 Task: Create a scrum project WiseTech.
Action: Mouse moved to (208, 62)
Screenshot: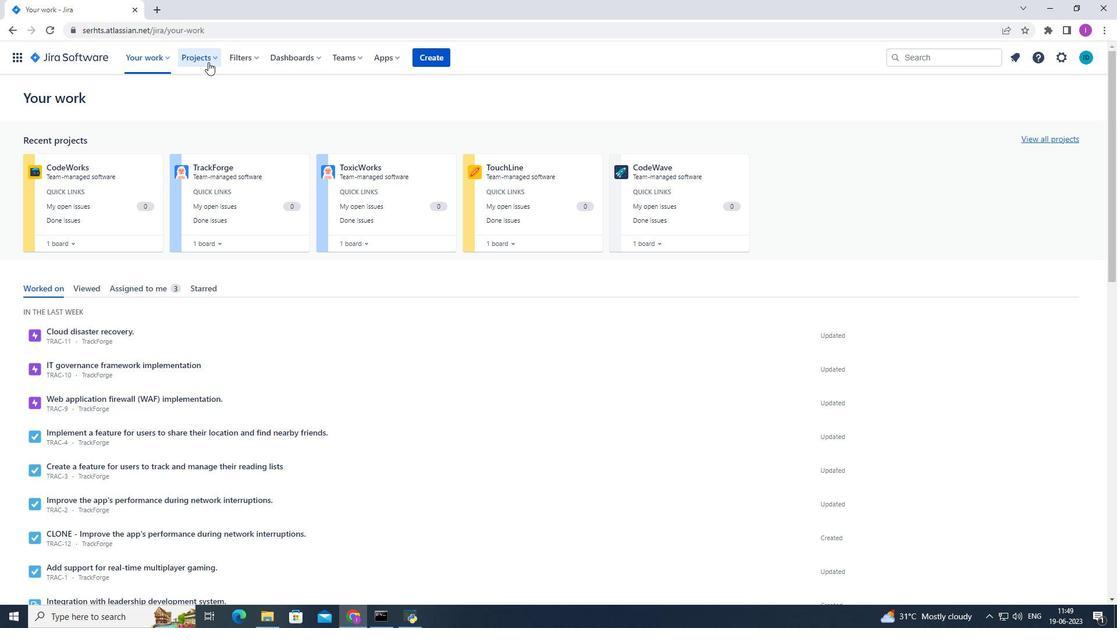 
Action: Mouse pressed left at (208, 62)
Screenshot: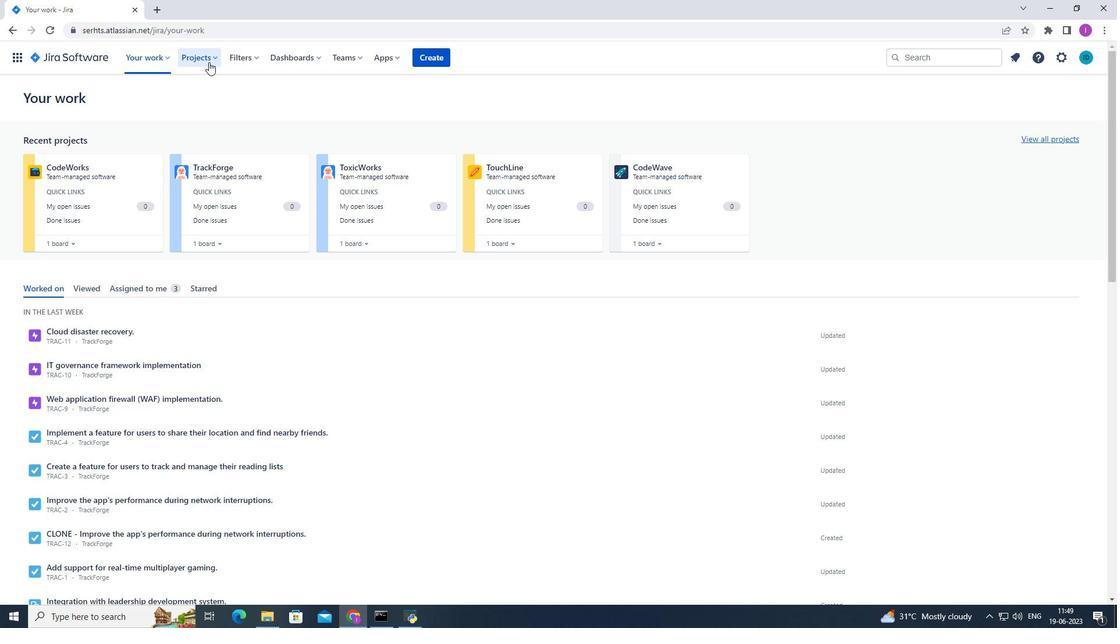 
Action: Mouse moved to (208, 295)
Screenshot: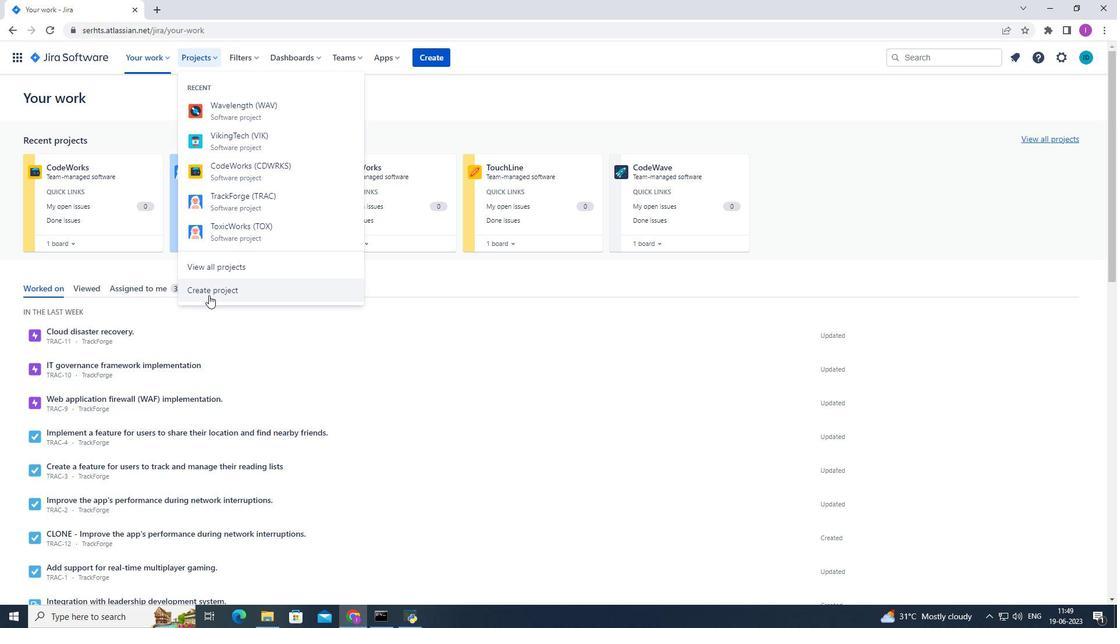 
Action: Mouse pressed left at (208, 295)
Screenshot: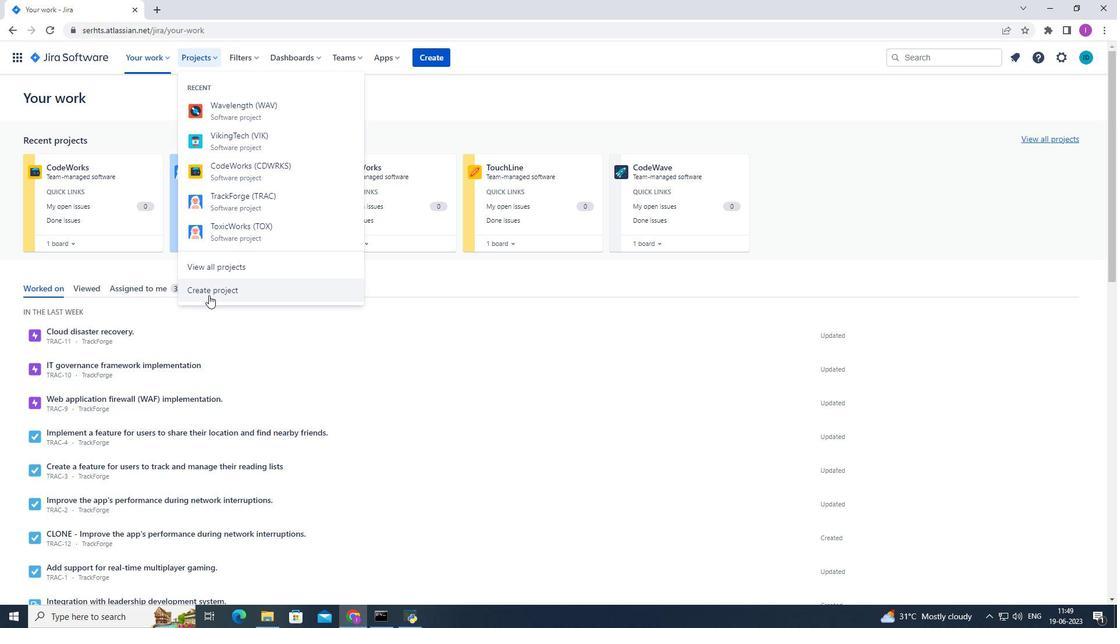 
Action: Mouse moved to (502, 274)
Screenshot: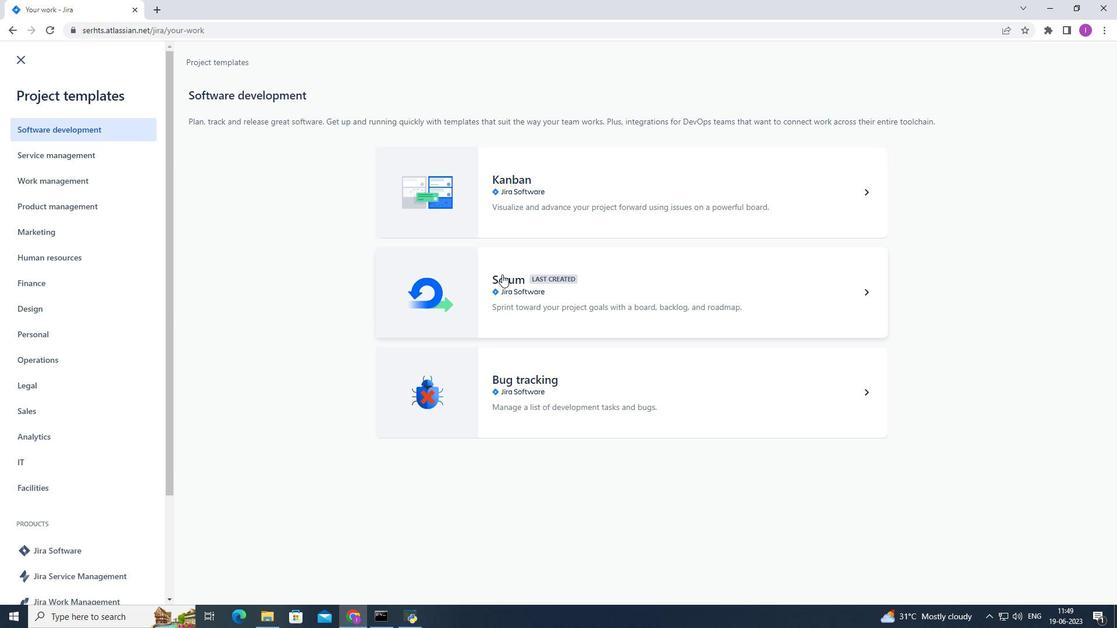 
Action: Mouse pressed left at (502, 274)
Screenshot: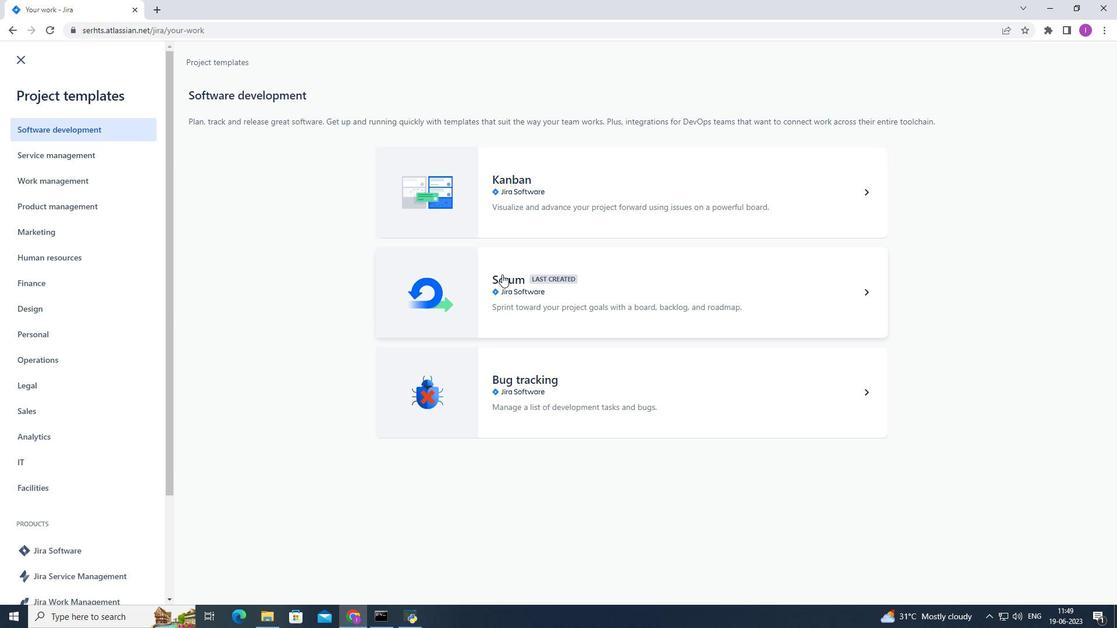 
Action: Mouse moved to (864, 573)
Screenshot: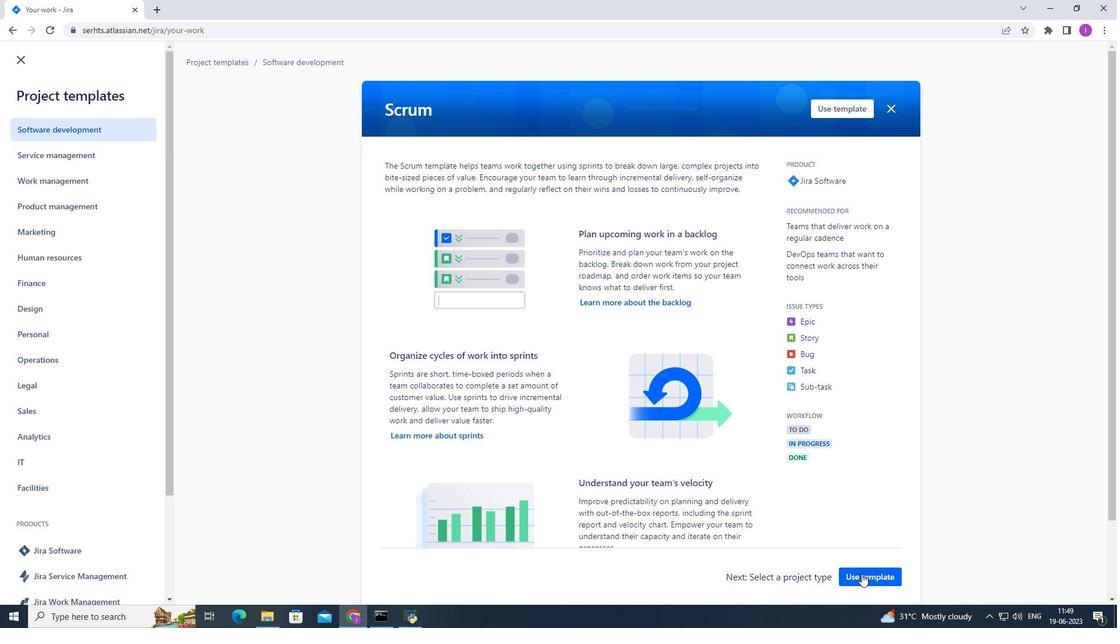 
Action: Mouse pressed left at (864, 573)
Screenshot: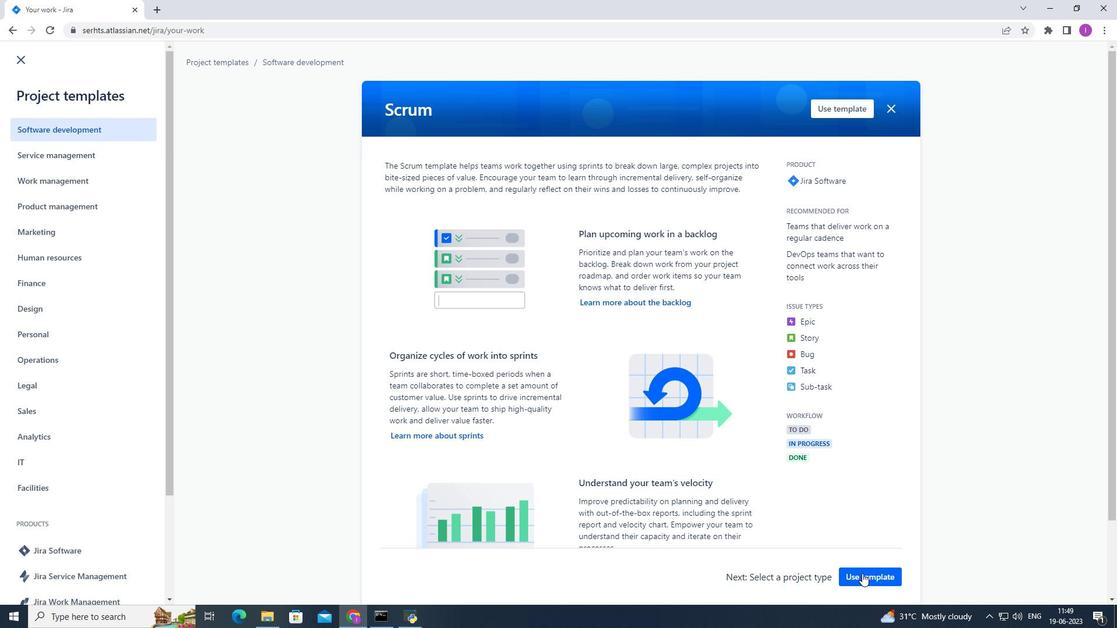 
Action: Mouse moved to (404, 568)
Screenshot: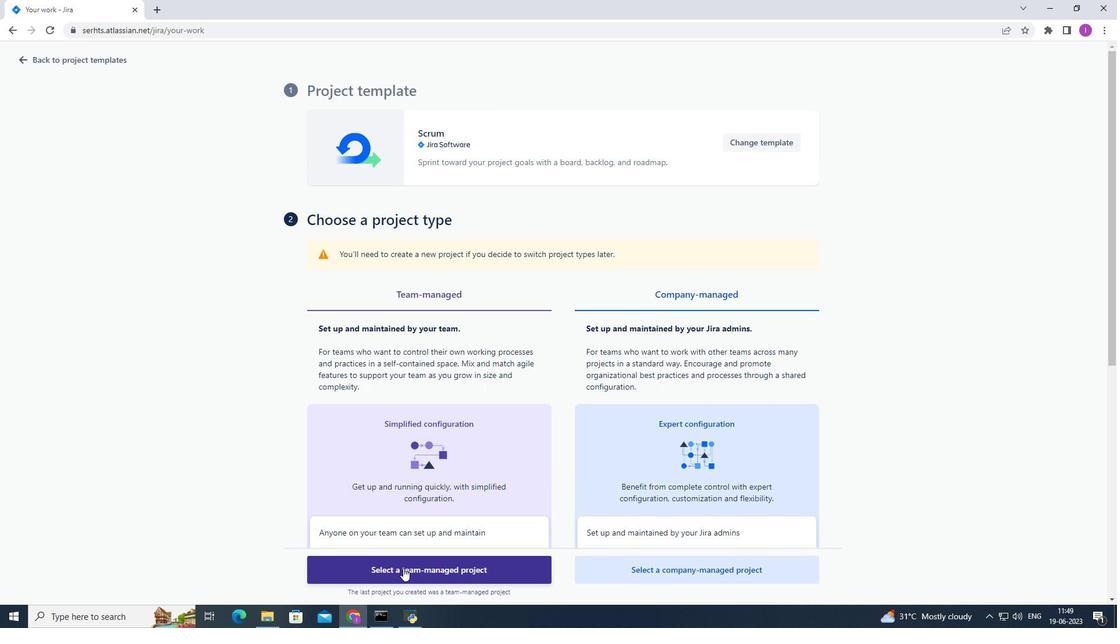 
Action: Mouse pressed left at (404, 568)
Screenshot: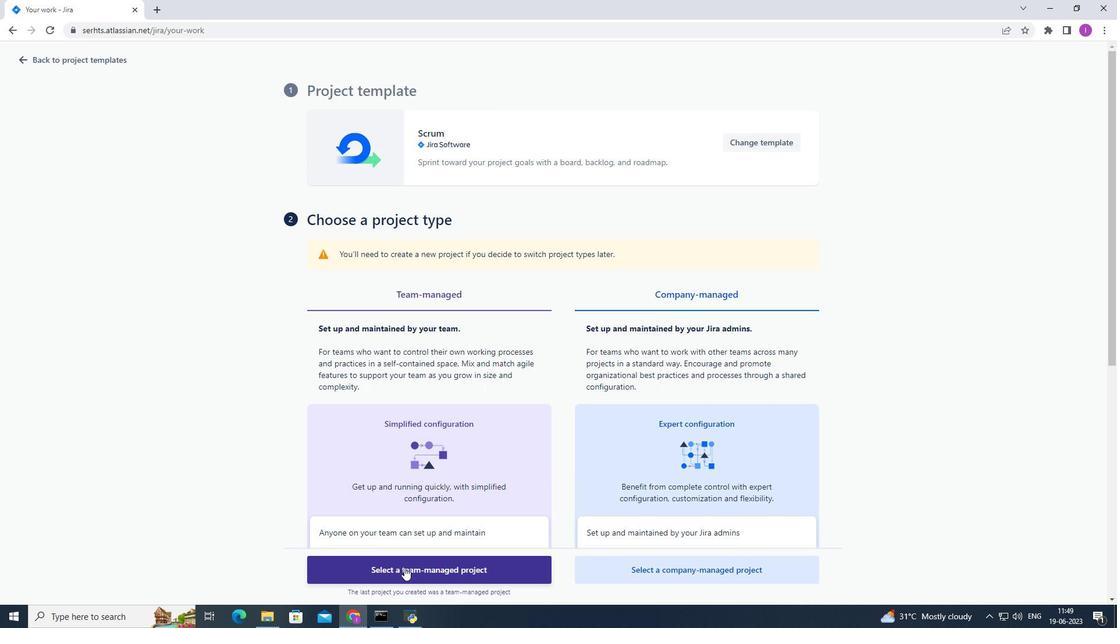 
Action: Mouse moved to (295, 279)
Screenshot: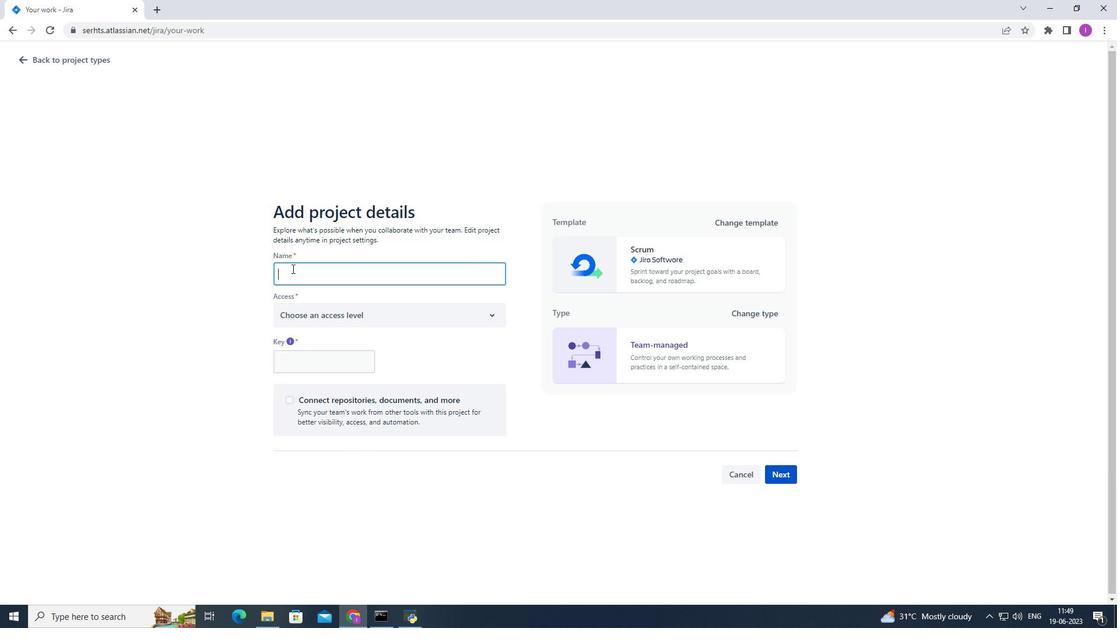 
Action: Mouse pressed left at (295, 279)
Screenshot: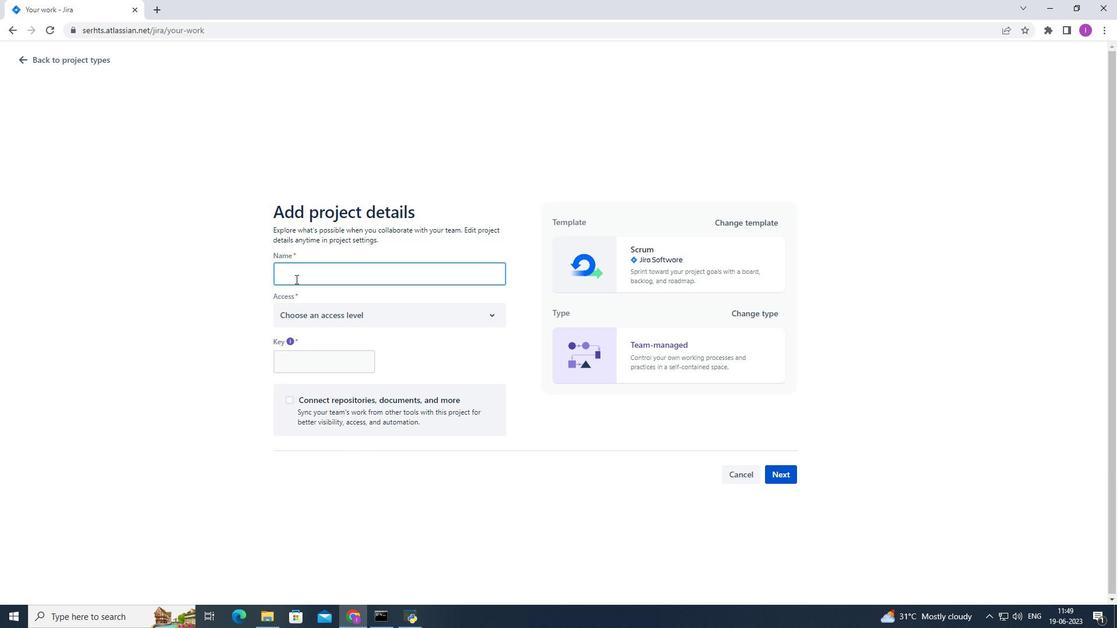 
Action: Mouse moved to (353, 259)
Screenshot: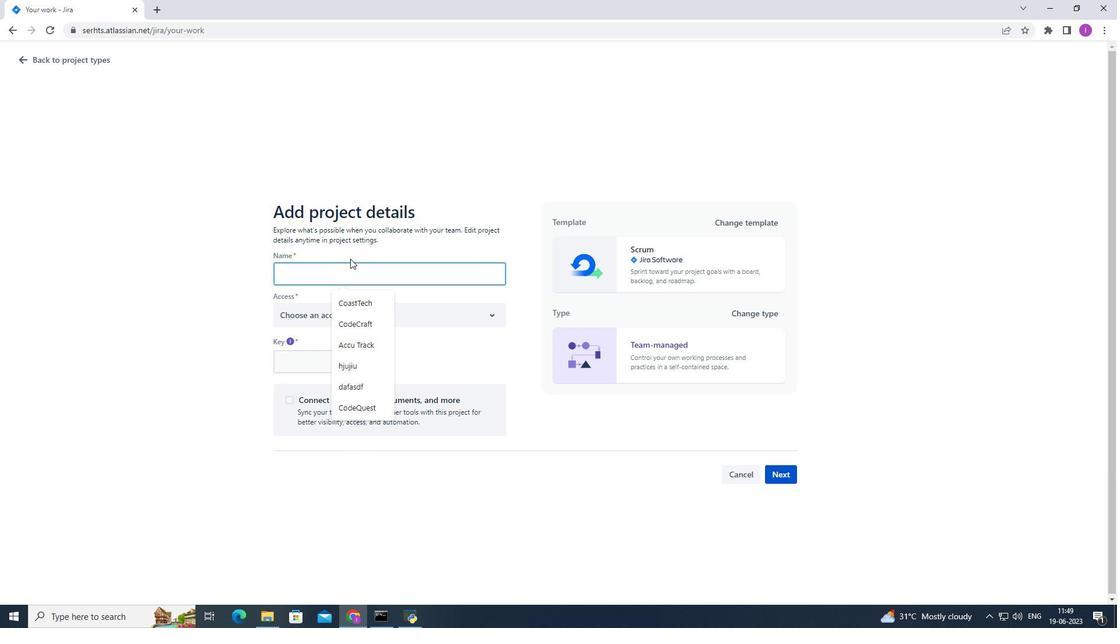 
Action: Key pressed <Key.shift>Wose<Key.shift>Tech
Screenshot: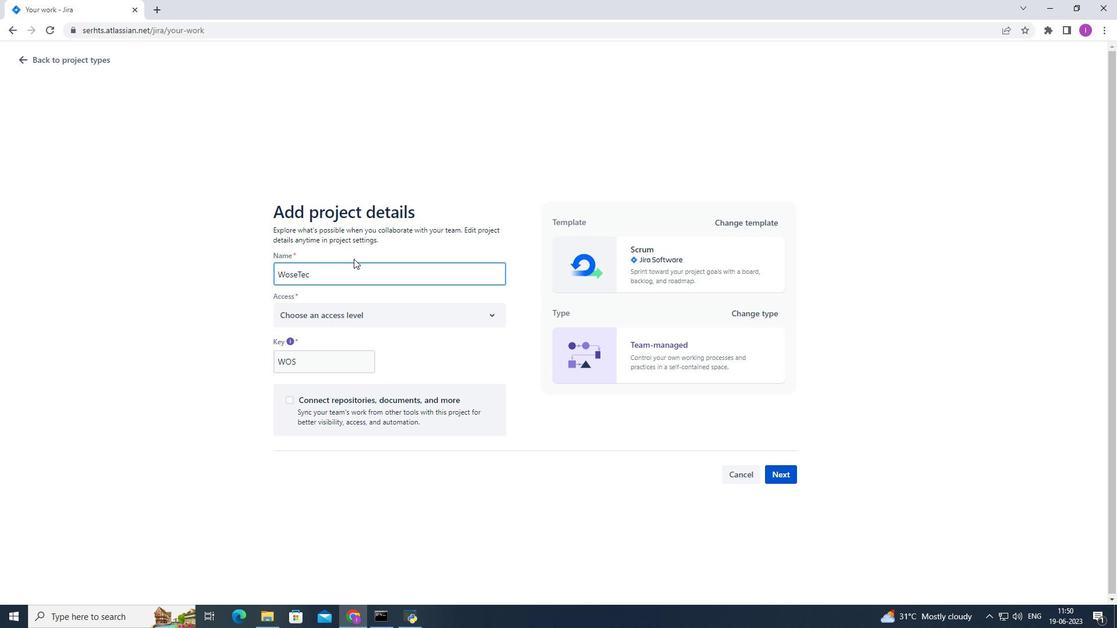 
Action: Mouse moved to (288, 275)
Screenshot: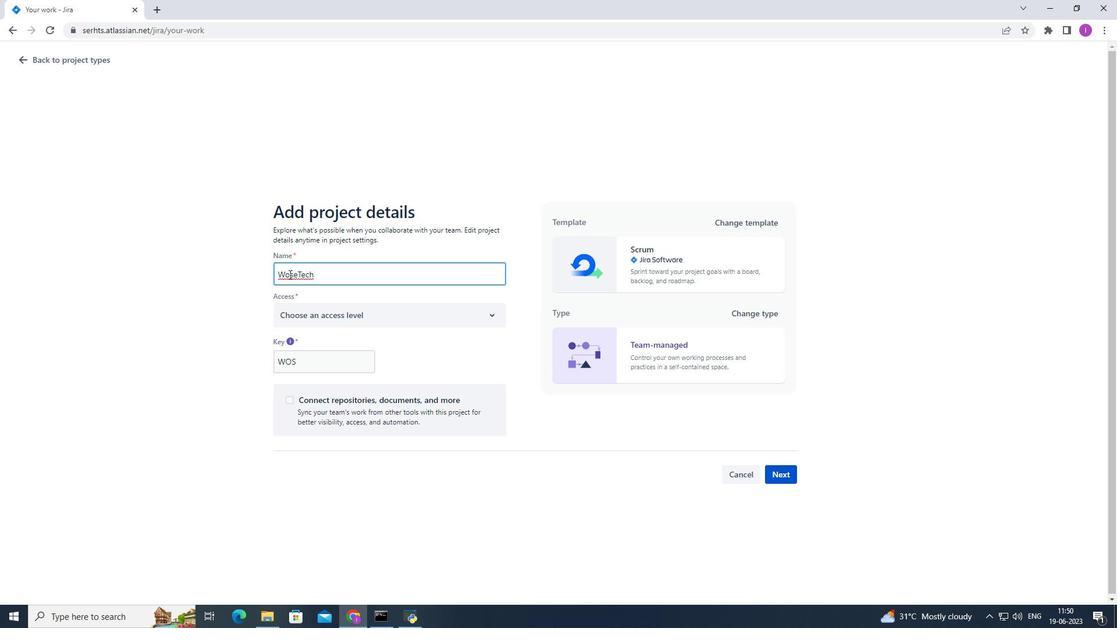 
Action: Mouse pressed left at (288, 275)
Screenshot: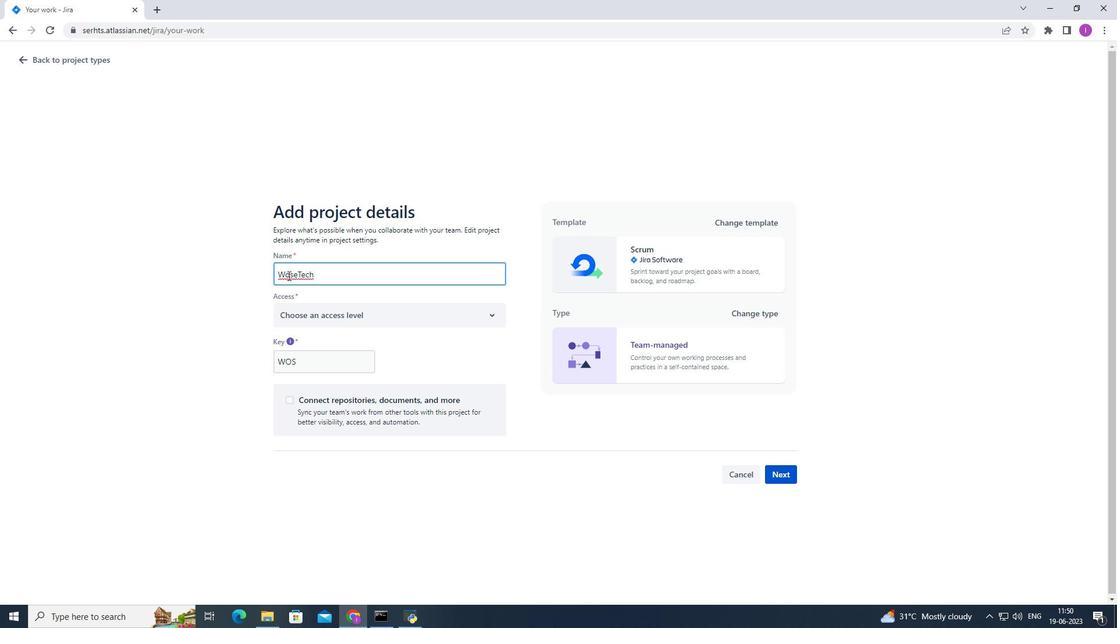 
Action: Mouse moved to (299, 275)
Screenshot: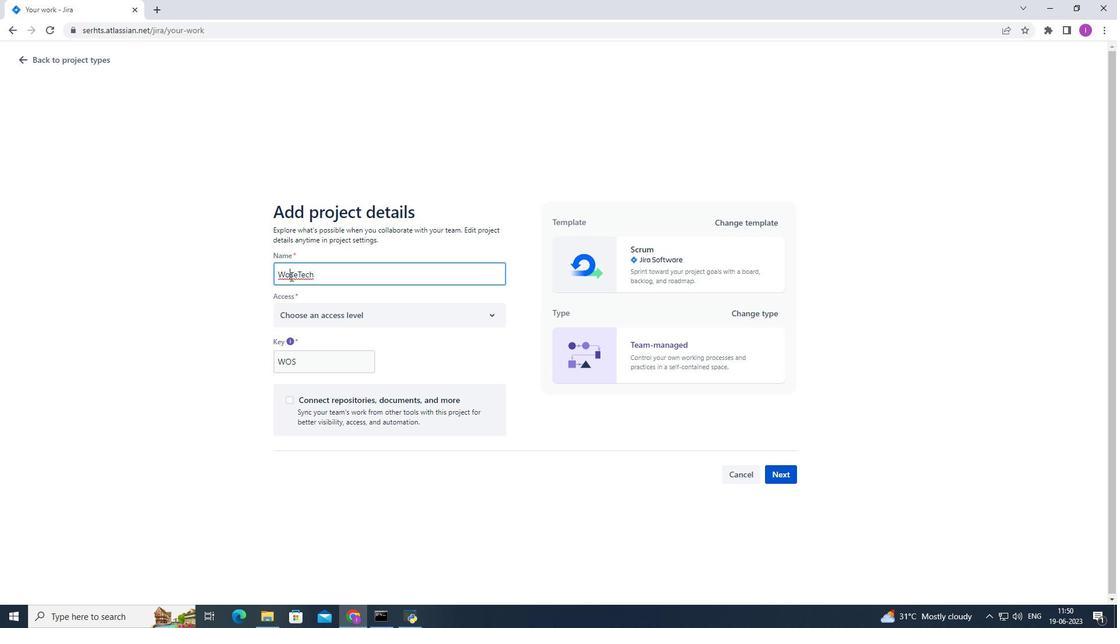 
Action: Key pressed <Key.backspace>i
Screenshot: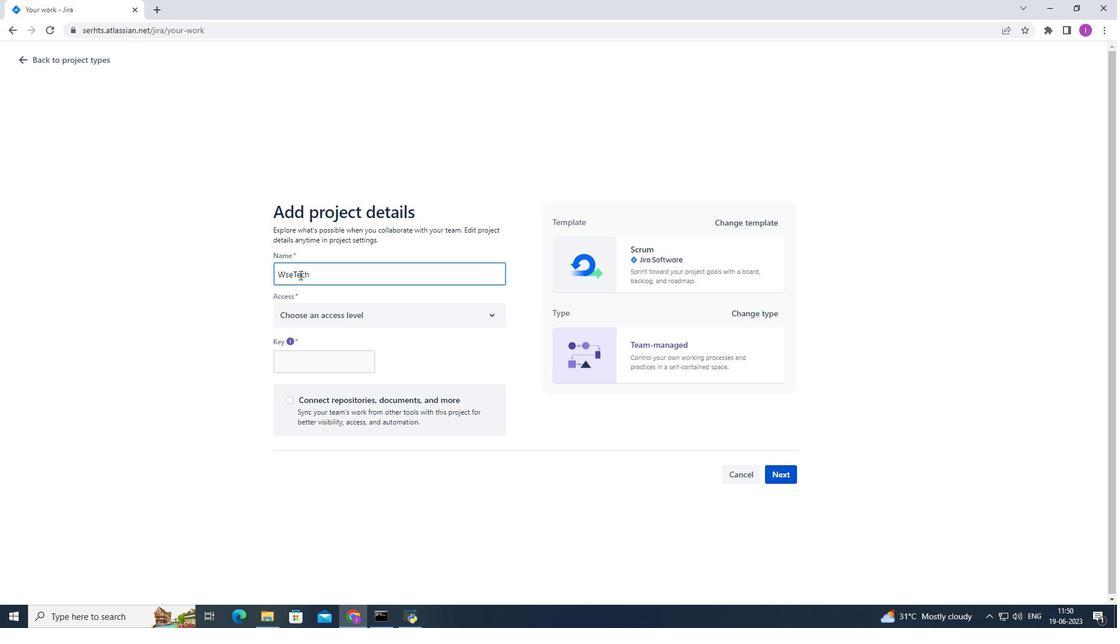 
Action: Mouse moved to (491, 316)
Screenshot: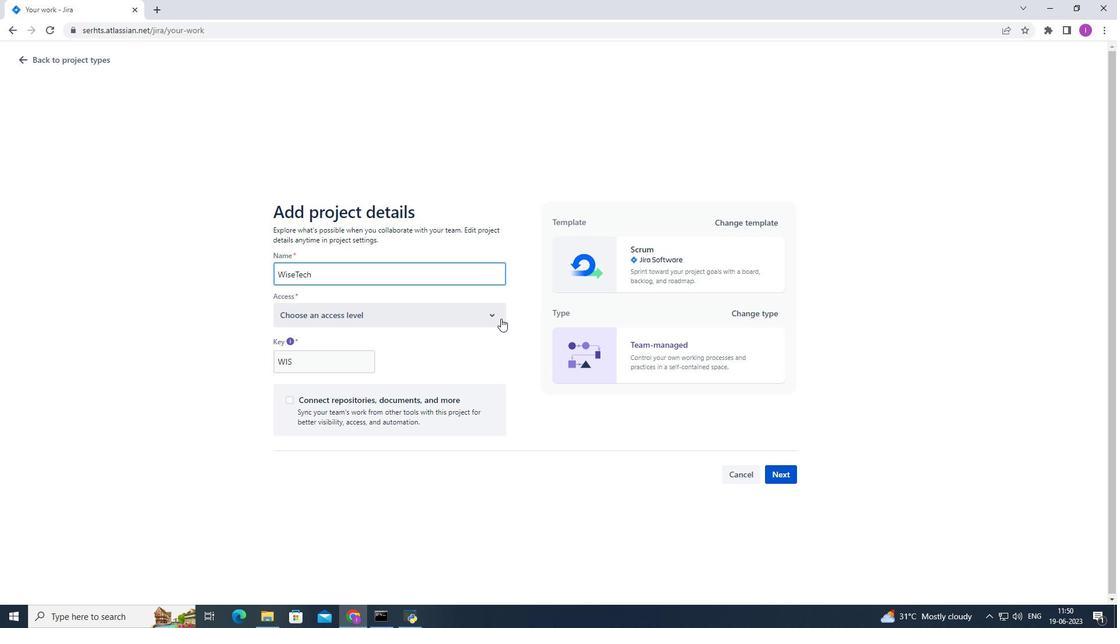 
Action: Mouse pressed left at (491, 316)
Screenshot: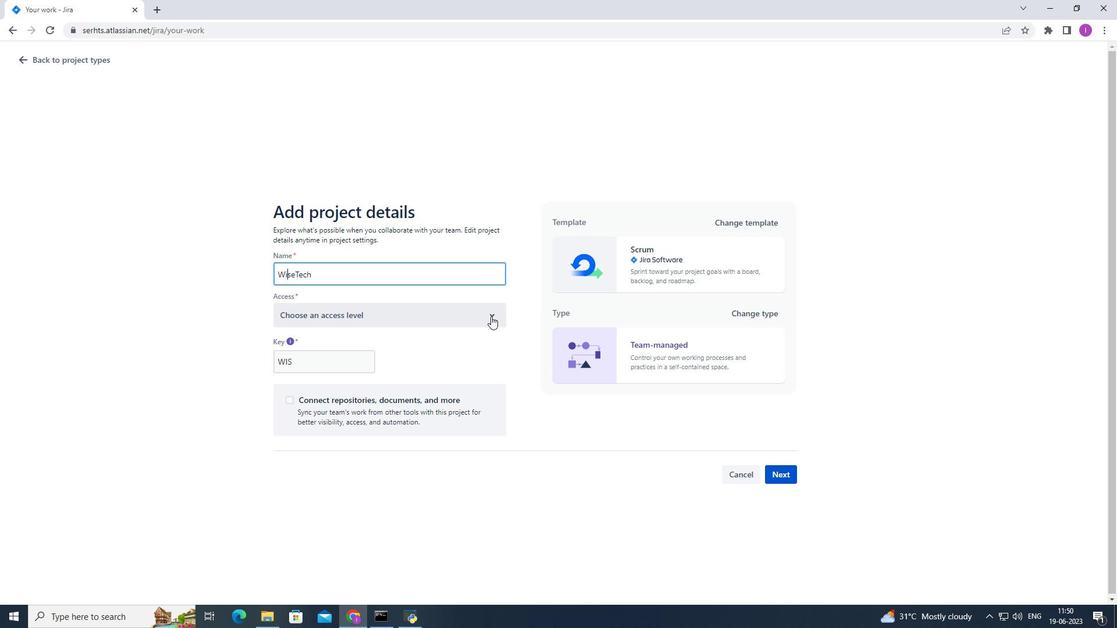 
Action: Mouse moved to (327, 352)
Screenshot: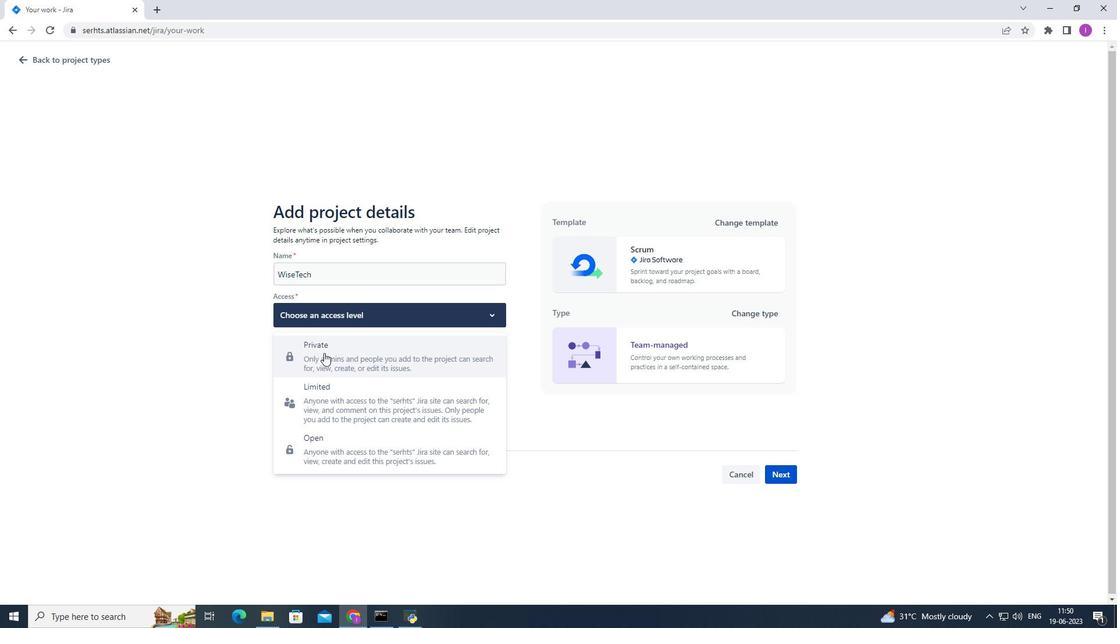 
Action: Mouse pressed left at (327, 352)
Screenshot: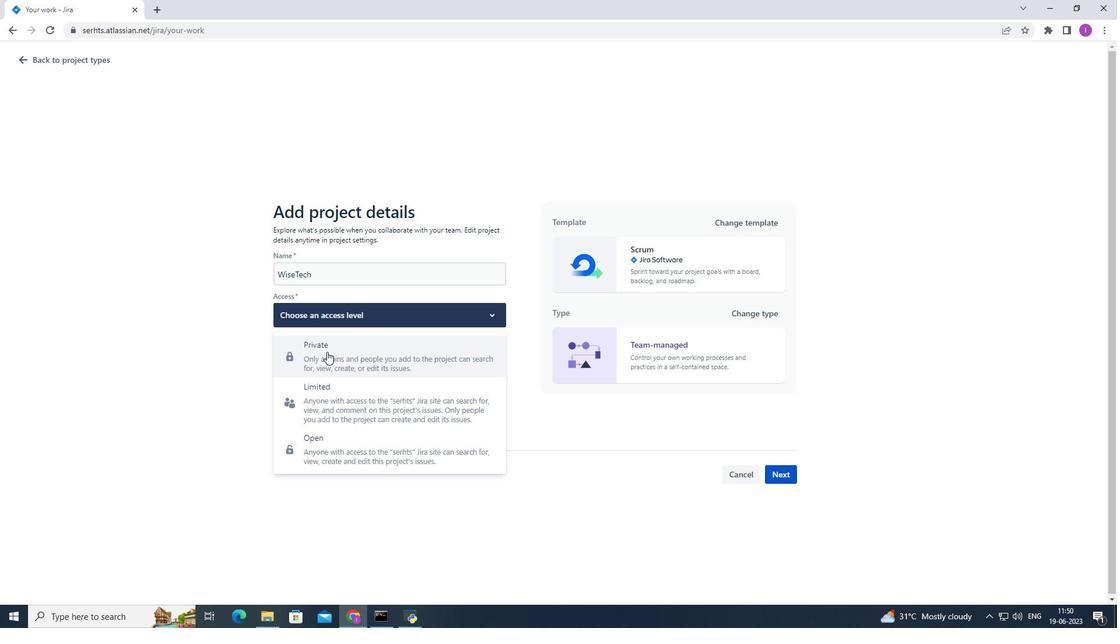 
Action: Mouse moved to (774, 478)
Screenshot: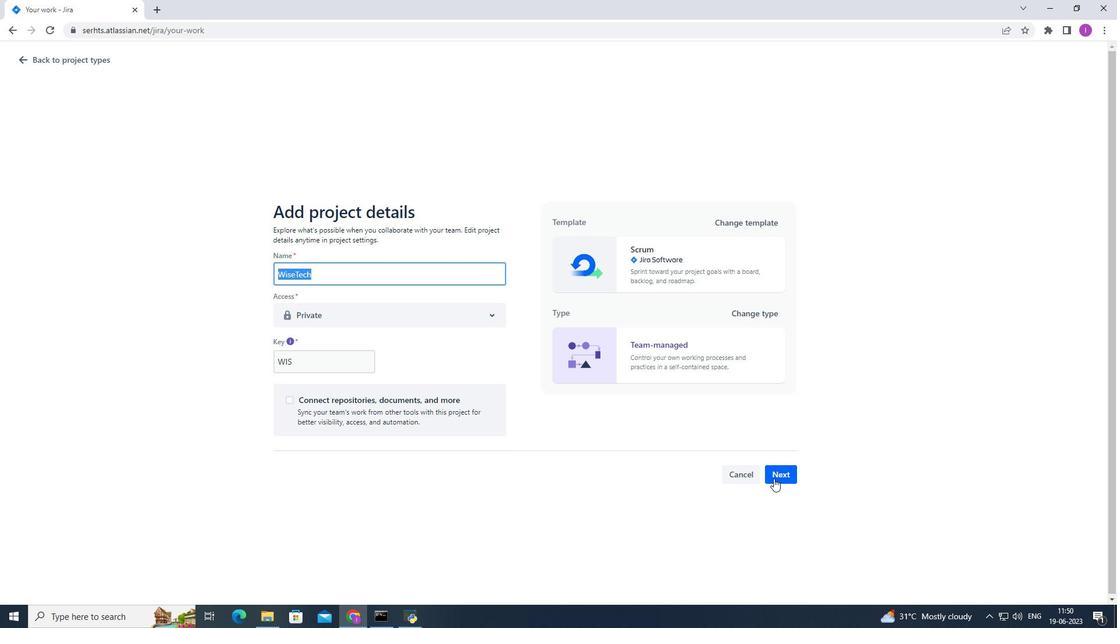 
Action: Mouse pressed left at (774, 478)
Screenshot: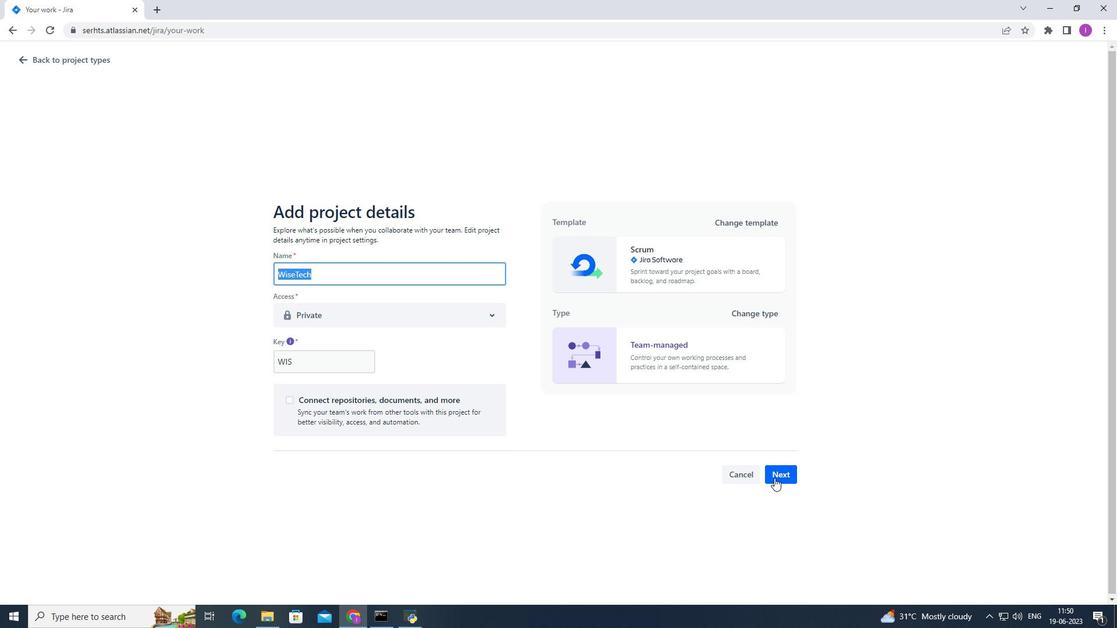 
Action: Mouse moved to (695, 402)
Screenshot: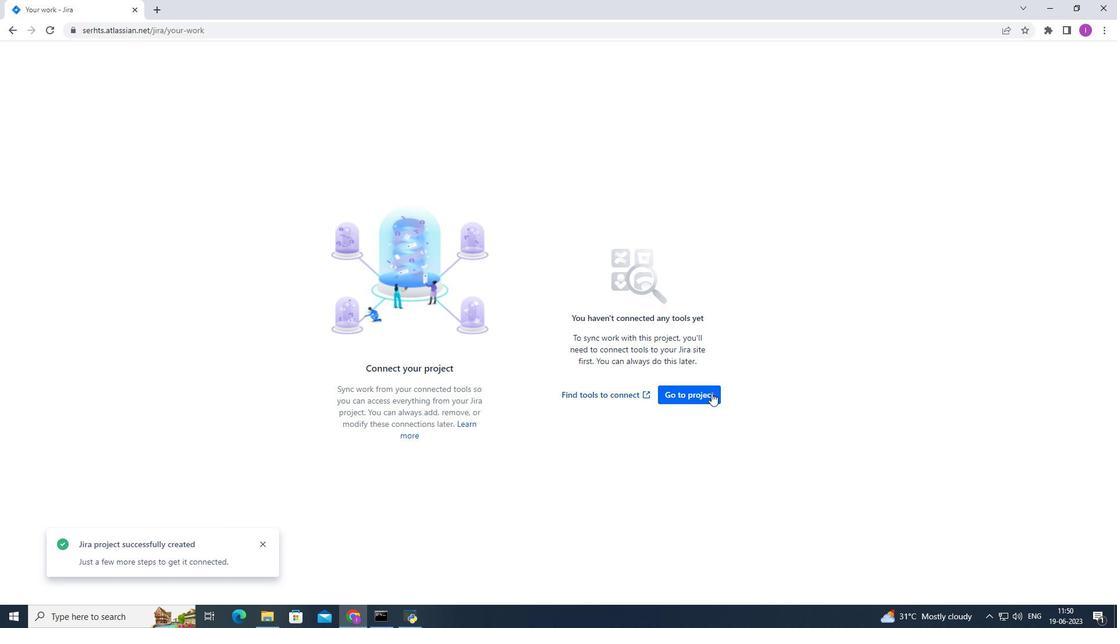 
Action: Mouse pressed left at (695, 402)
Screenshot: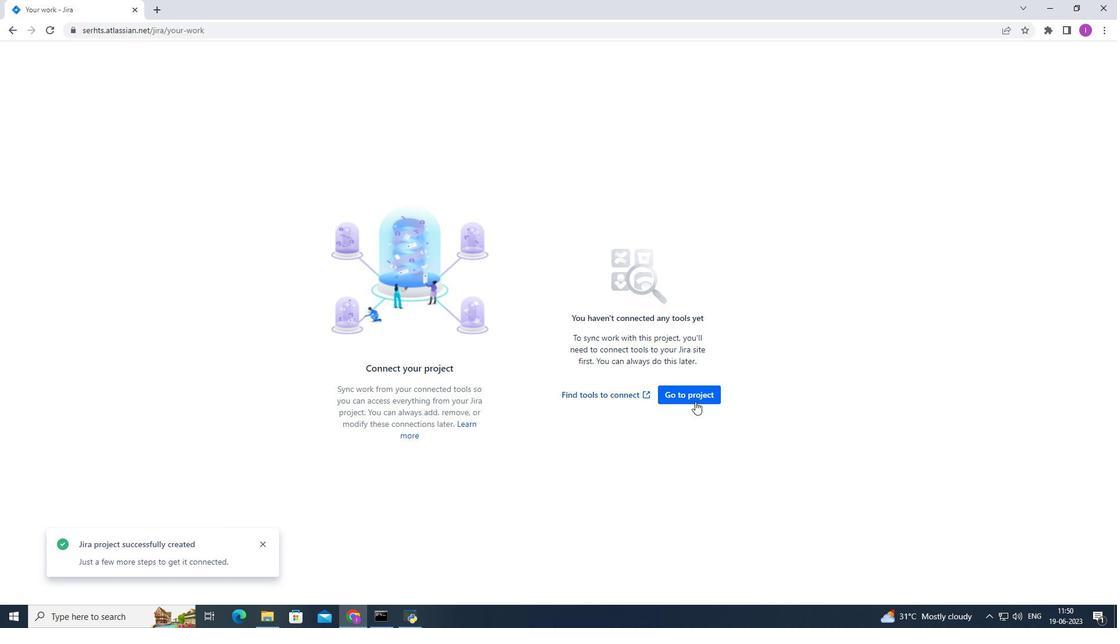 
Action: Mouse moved to (196, 102)
Screenshot: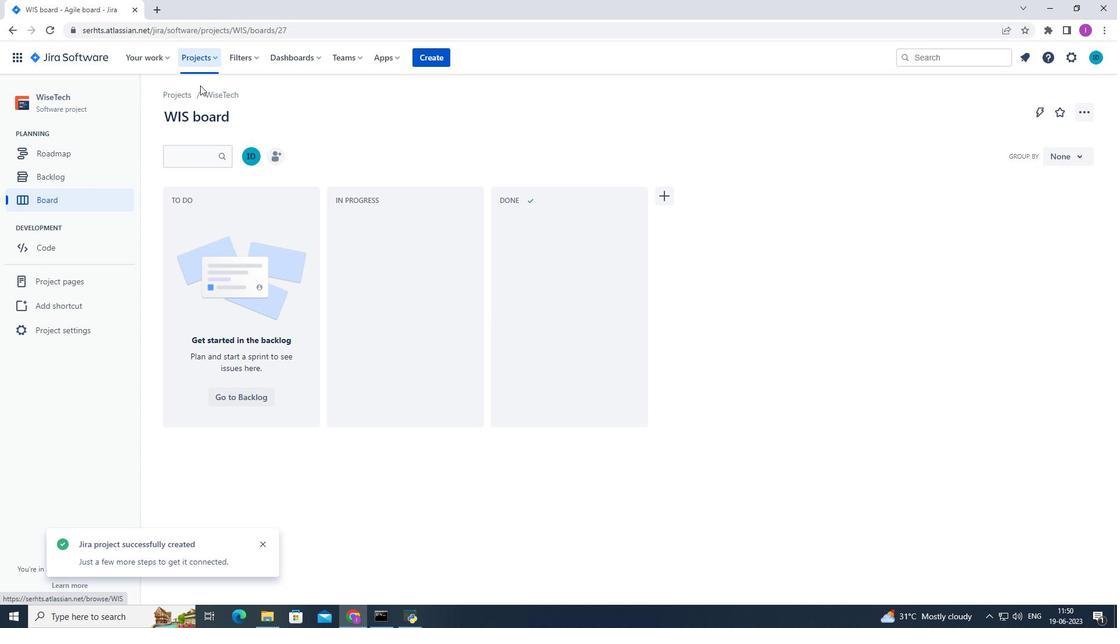 
